 Task: Look for products in the category "Toothpaste" from Dr. Bronner's only.
Action: Mouse moved to (720, 283)
Screenshot: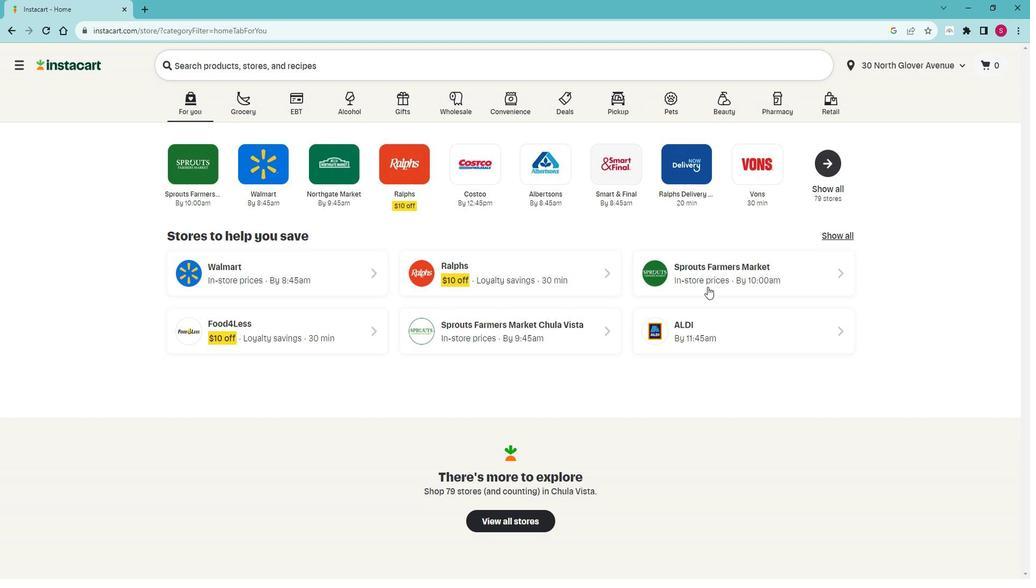 
Action: Mouse pressed left at (720, 283)
Screenshot: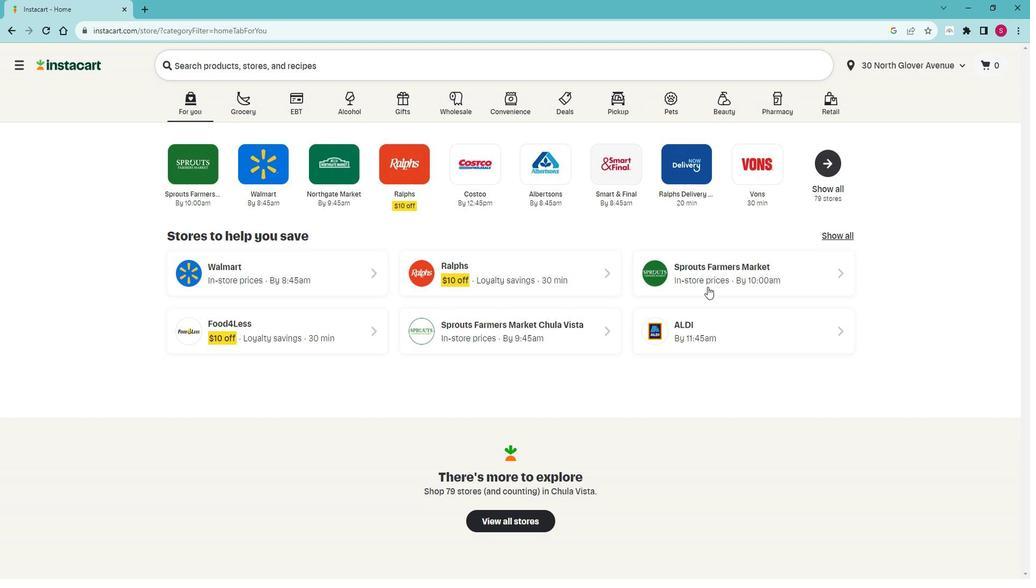 
Action: Mouse moved to (118, 354)
Screenshot: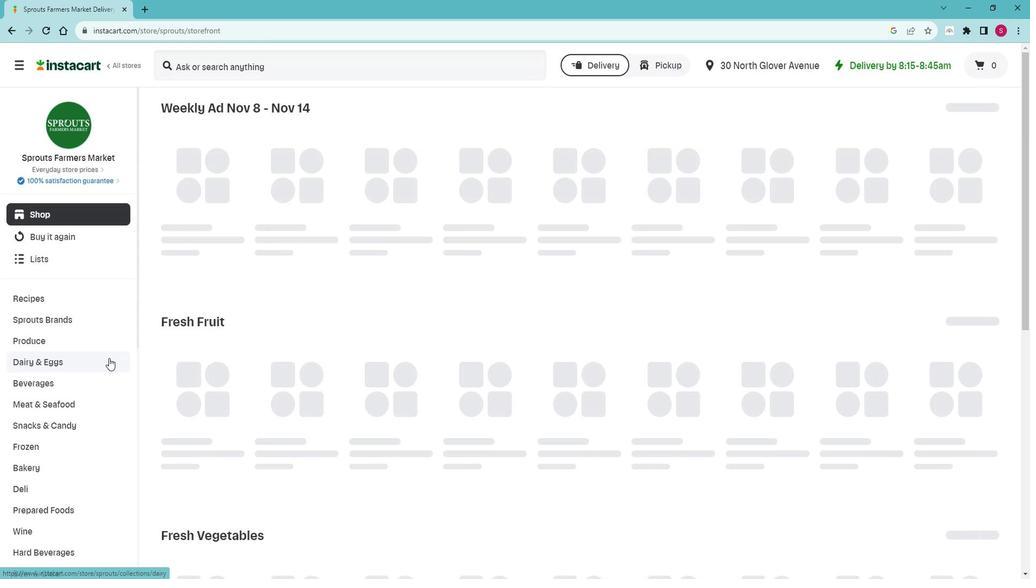 
Action: Mouse scrolled (118, 354) with delta (0, 0)
Screenshot: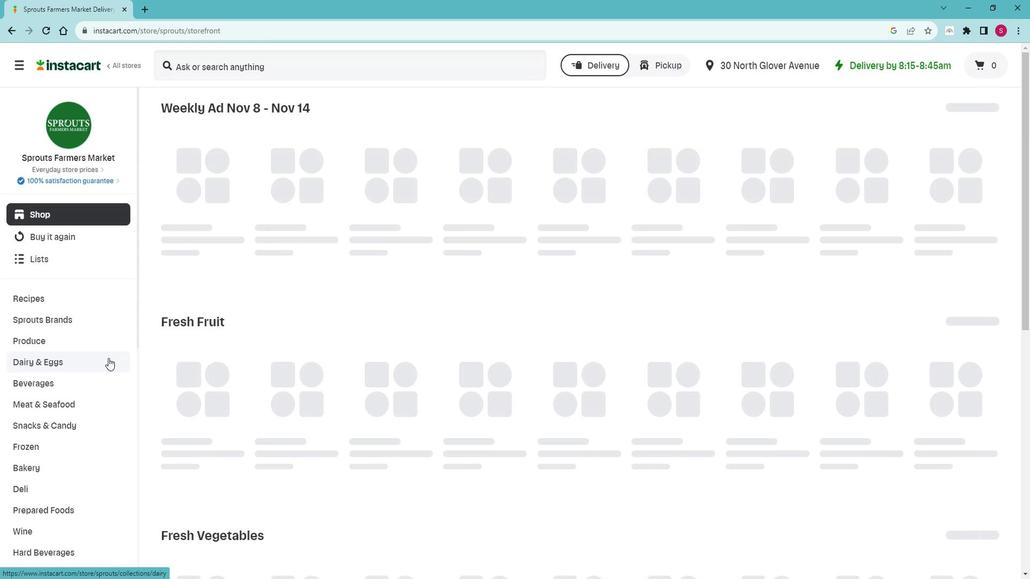 
Action: Mouse scrolled (118, 354) with delta (0, 0)
Screenshot: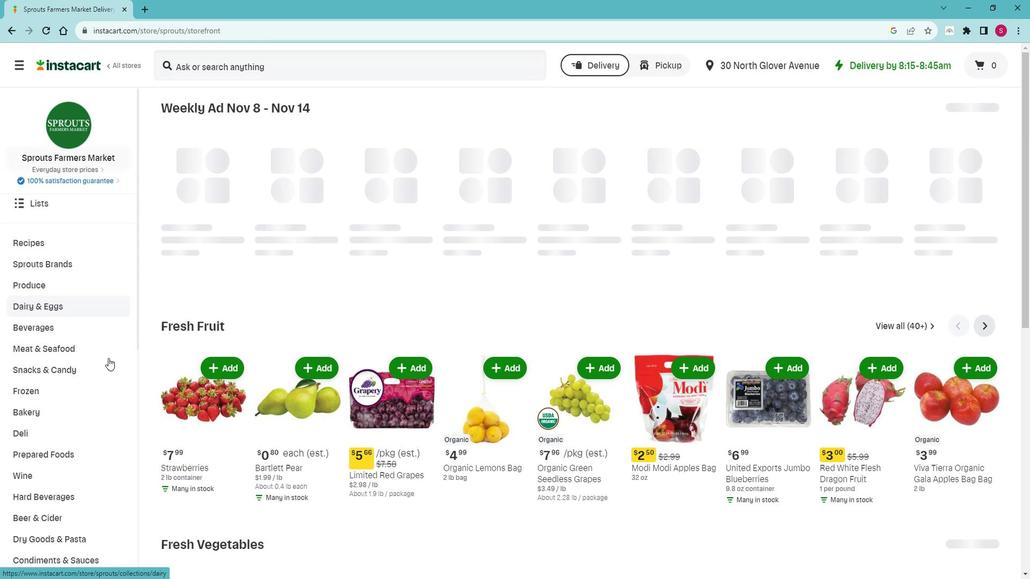 
Action: Mouse scrolled (118, 354) with delta (0, 0)
Screenshot: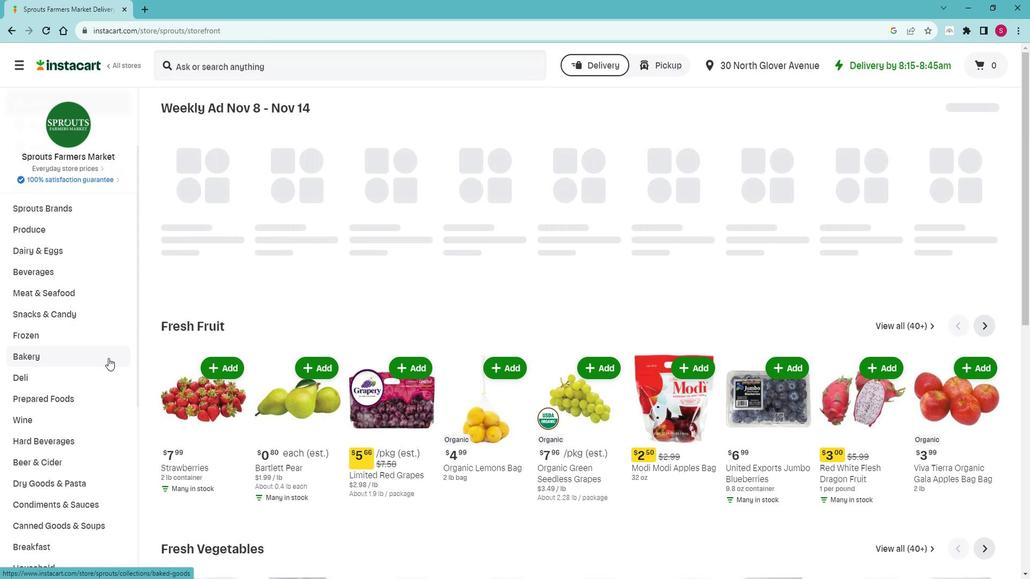 
Action: Mouse scrolled (118, 354) with delta (0, 0)
Screenshot: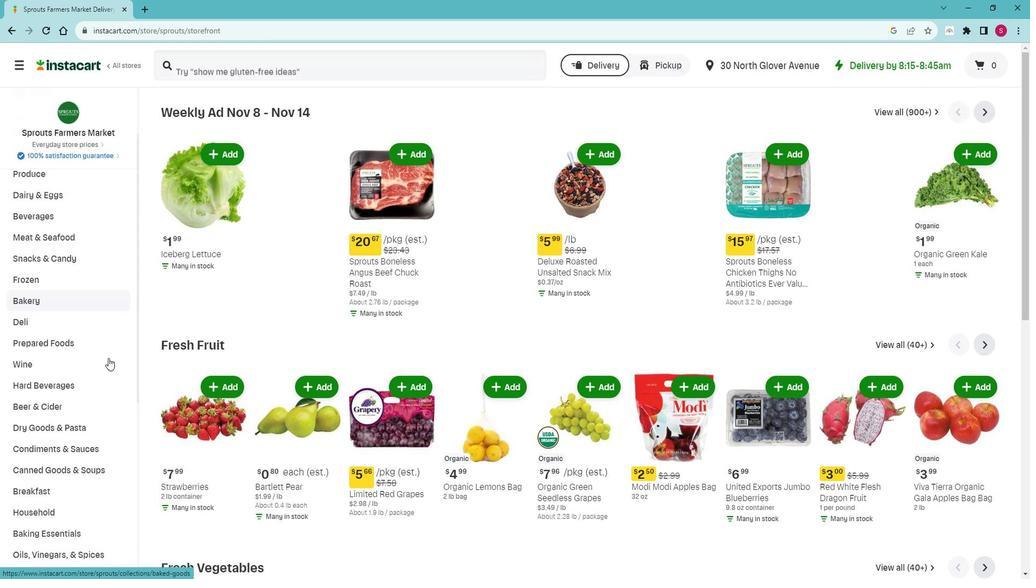 
Action: Mouse moved to (117, 355)
Screenshot: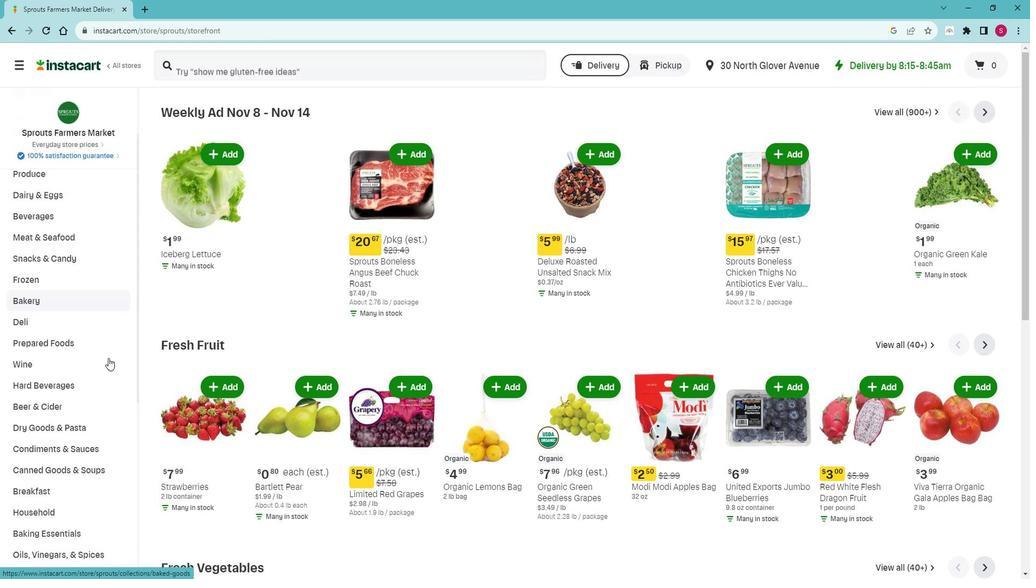 
Action: Mouse scrolled (117, 354) with delta (0, 0)
Screenshot: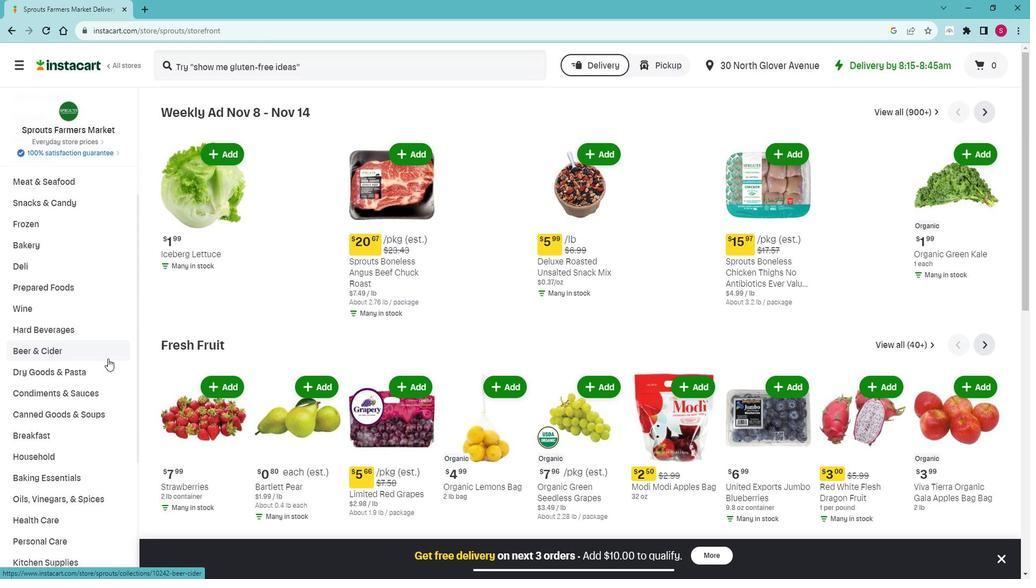 
Action: Mouse scrolled (117, 354) with delta (0, 0)
Screenshot: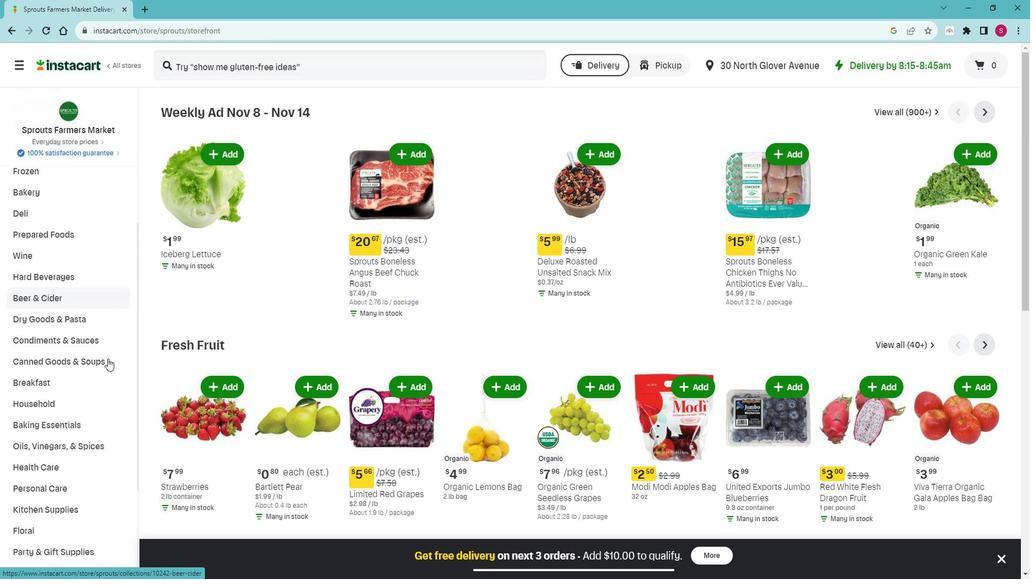 
Action: Mouse scrolled (117, 354) with delta (0, 0)
Screenshot: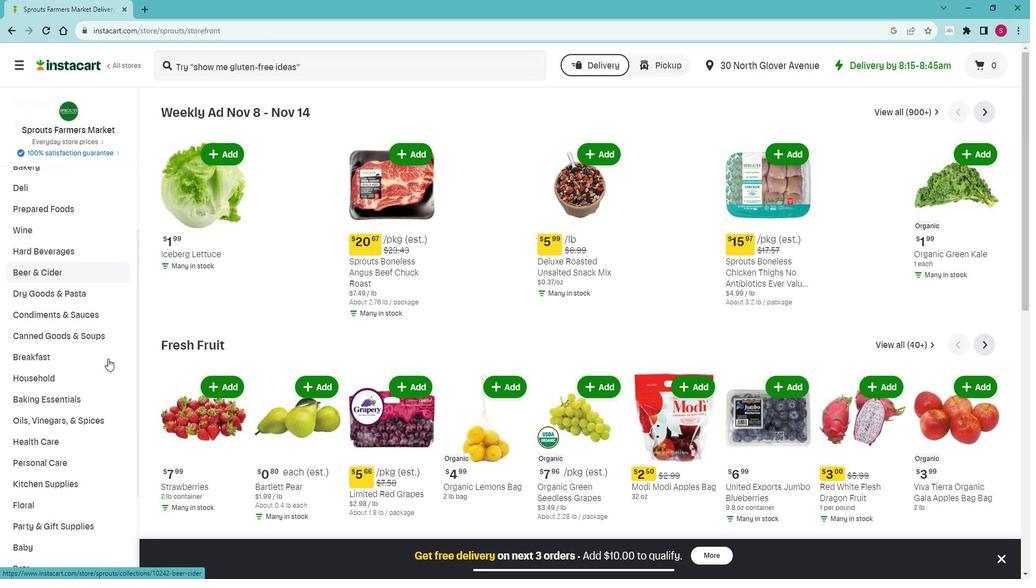 
Action: Mouse moved to (91, 370)
Screenshot: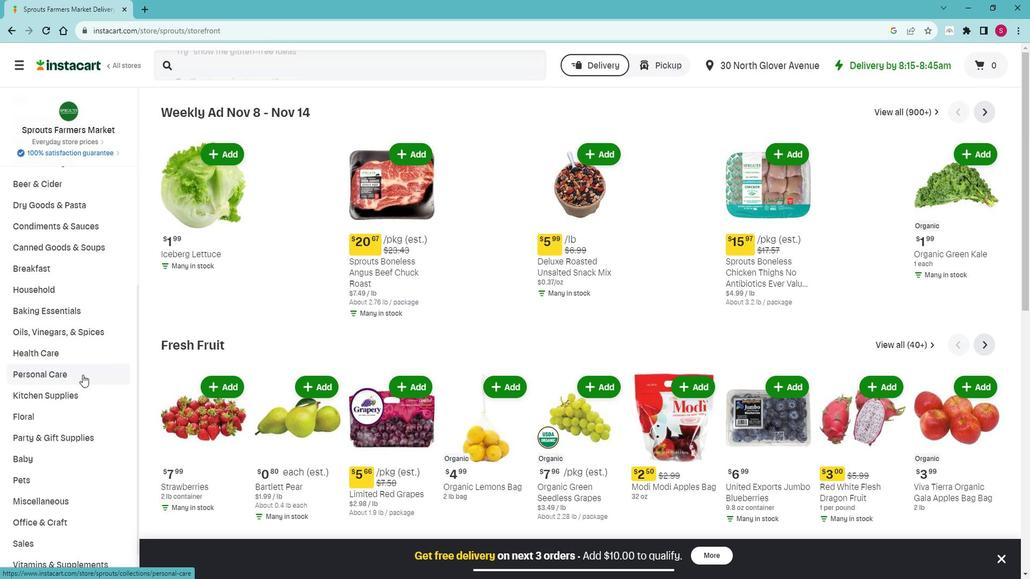 
Action: Mouse pressed left at (91, 370)
Screenshot: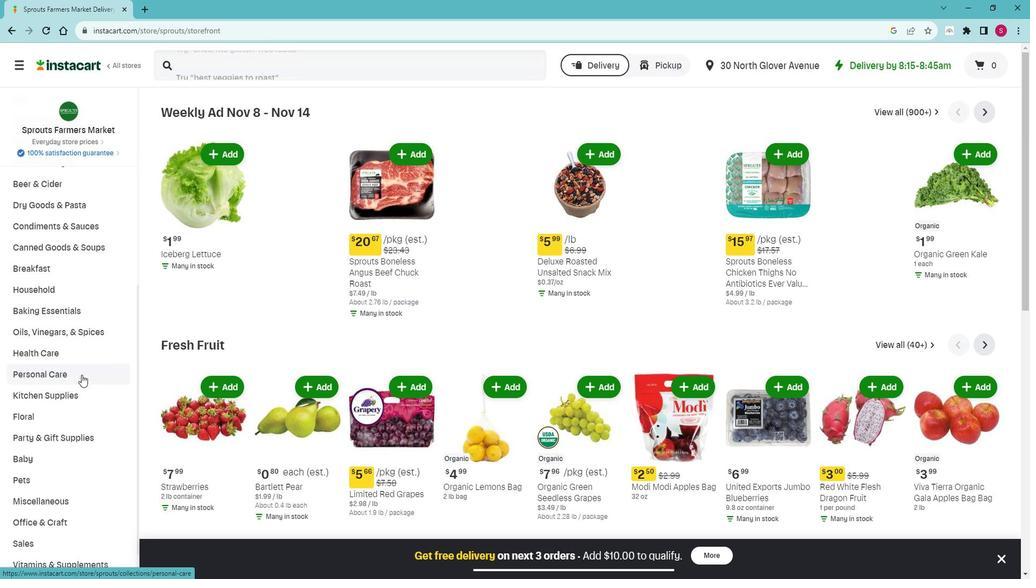 
Action: Mouse moved to (73, 414)
Screenshot: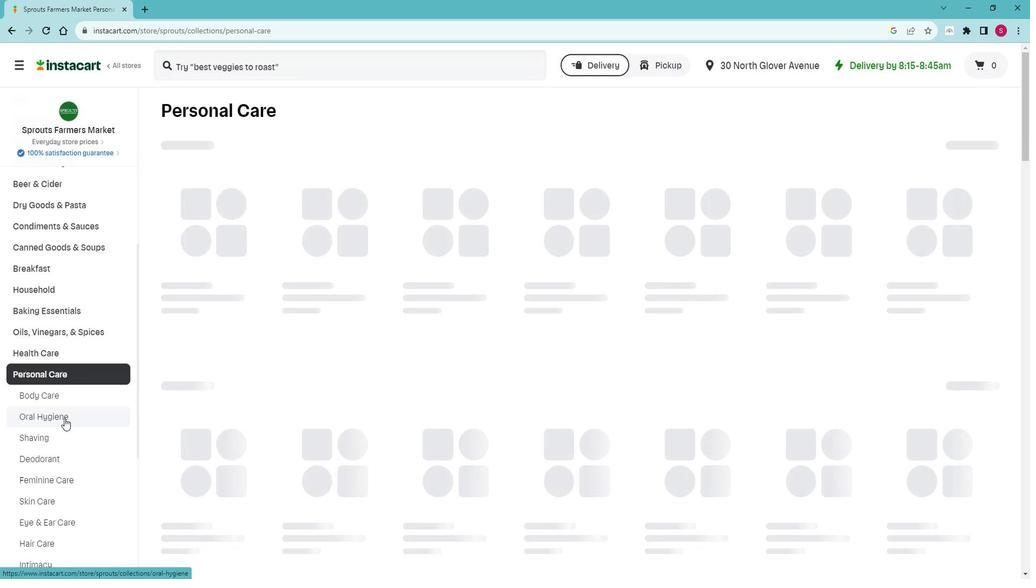 
Action: Mouse pressed left at (73, 414)
Screenshot: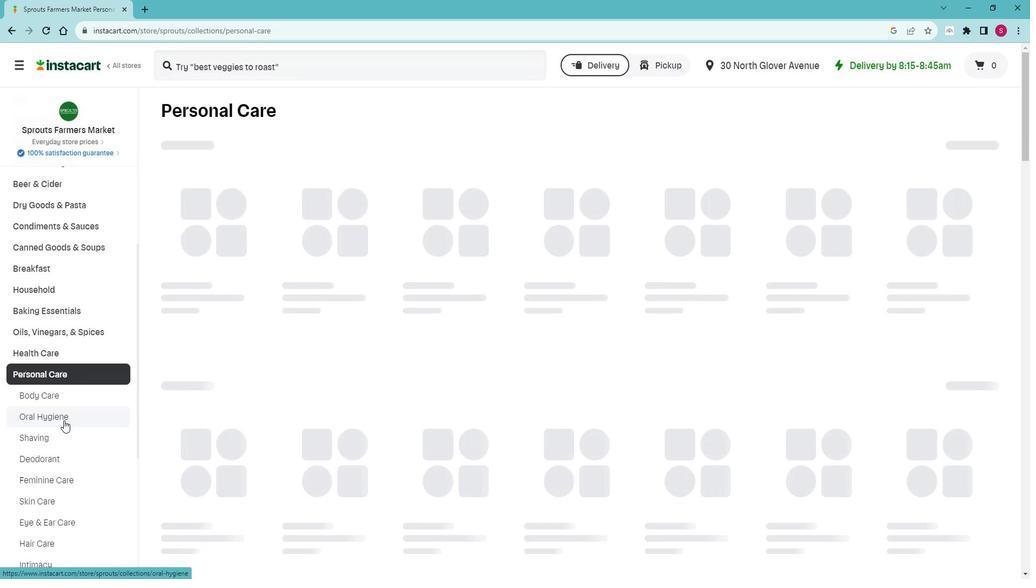 
Action: Mouse moved to (324, 158)
Screenshot: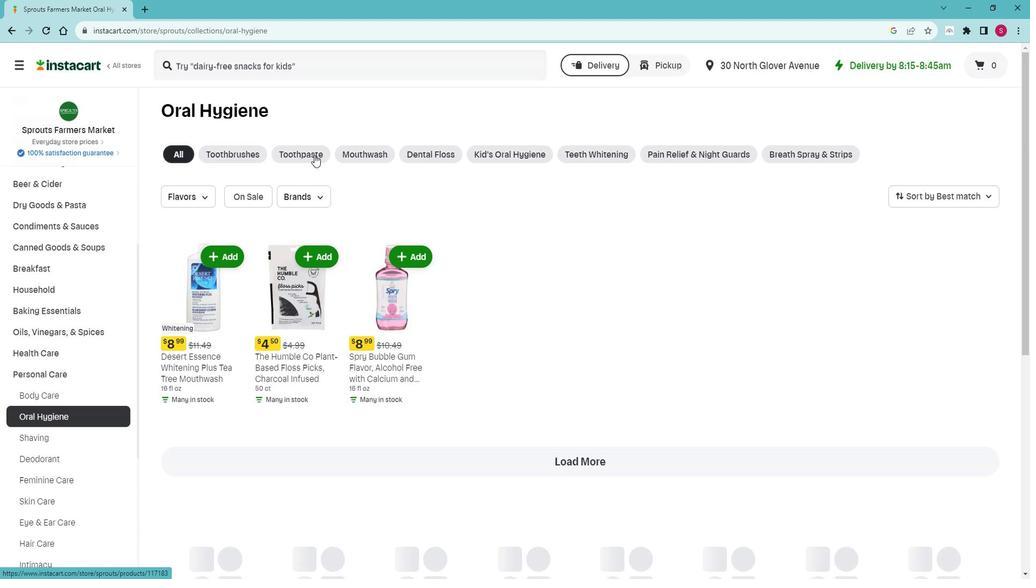 
Action: Mouse pressed left at (324, 158)
Screenshot: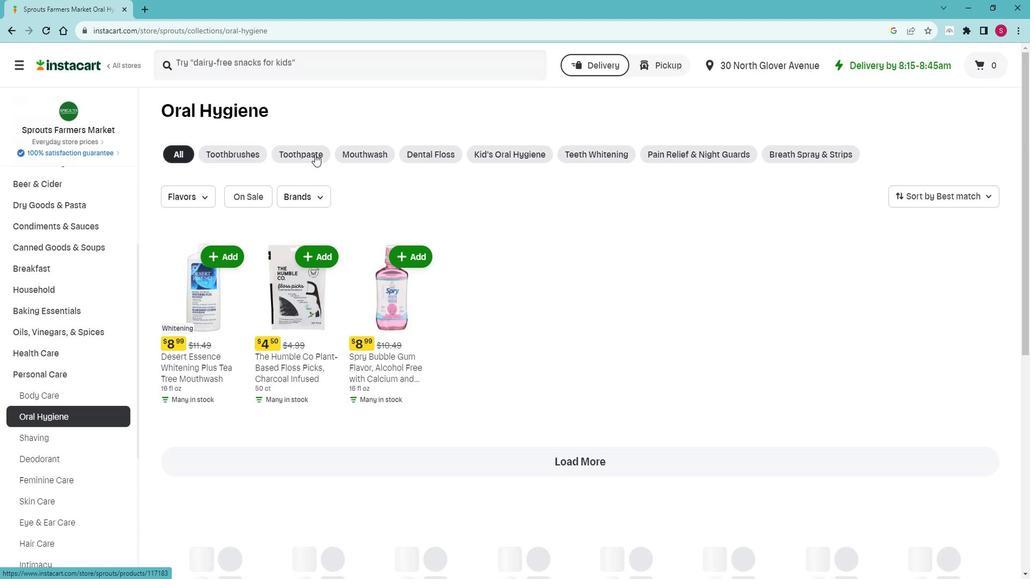 
Action: Mouse moved to (327, 195)
Screenshot: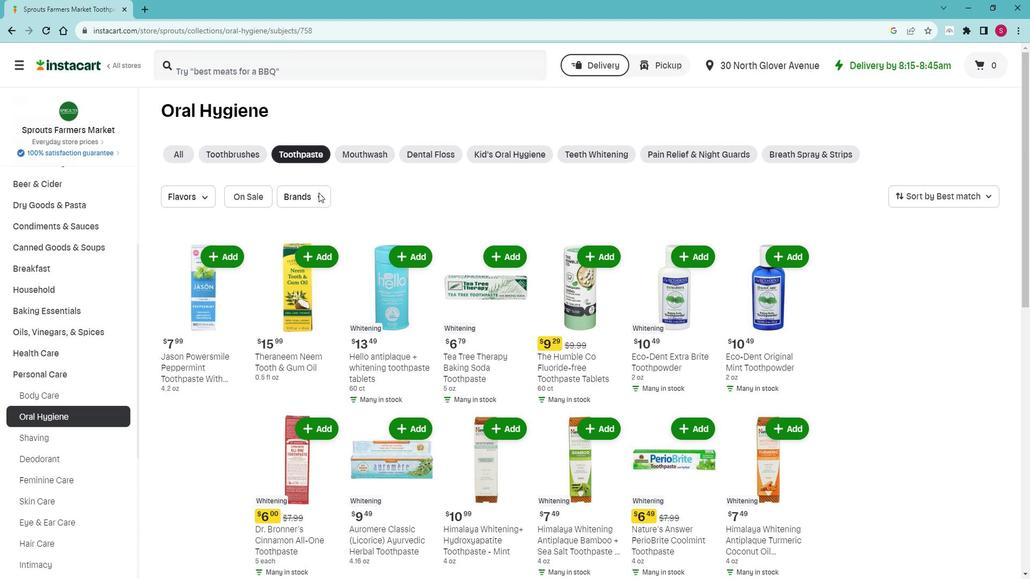 
Action: Mouse pressed left at (327, 195)
Screenshot: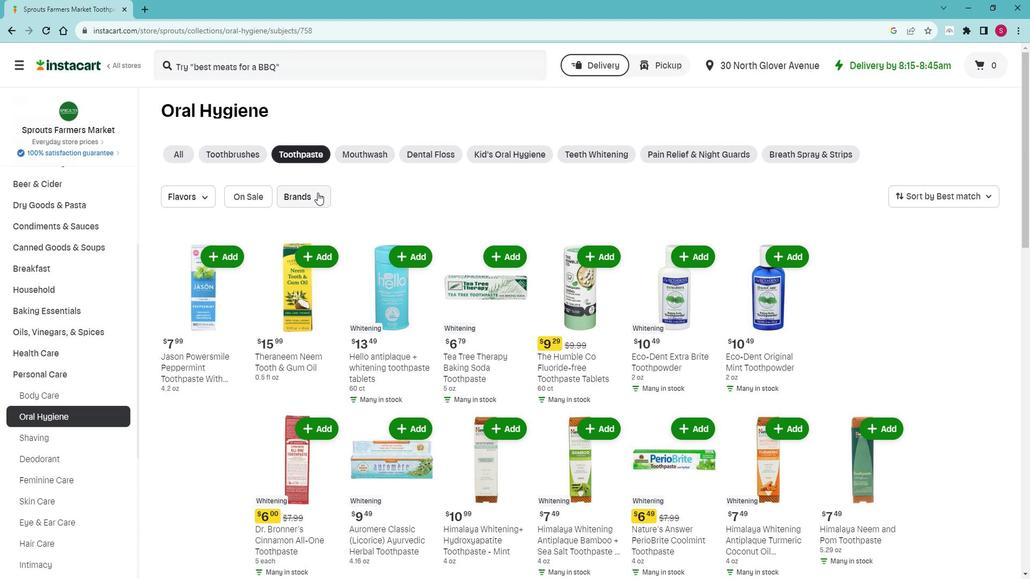 
Action: Mouse moved to (337, 302)
Screenshot: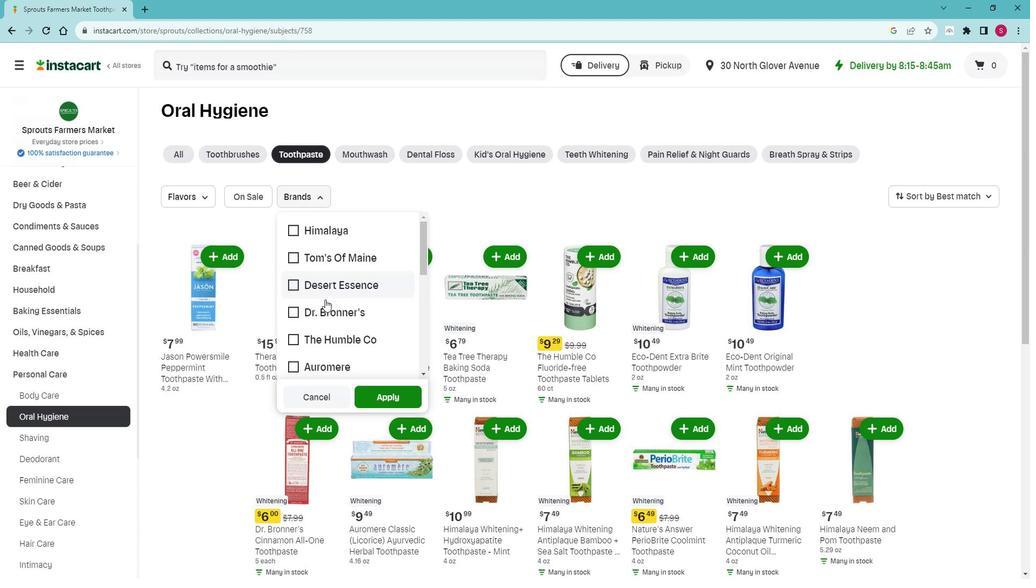 
Action: Mouse pressed left at (337, 302)
Screenshot: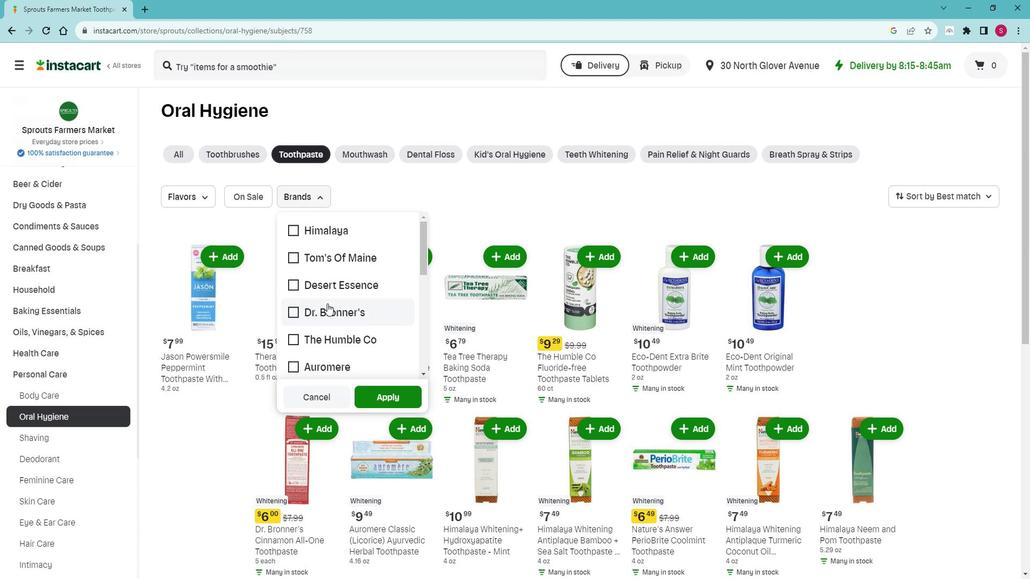 
Action: Mouse moved to (375, 387)
Screenshot: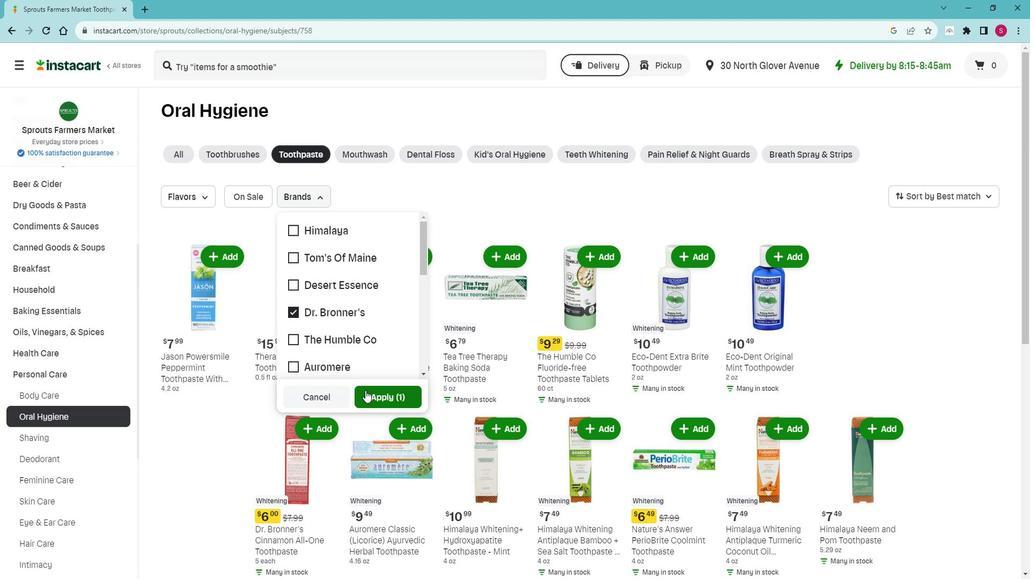 
Action: Mouse pressed left at (375, 387)
Screenshot: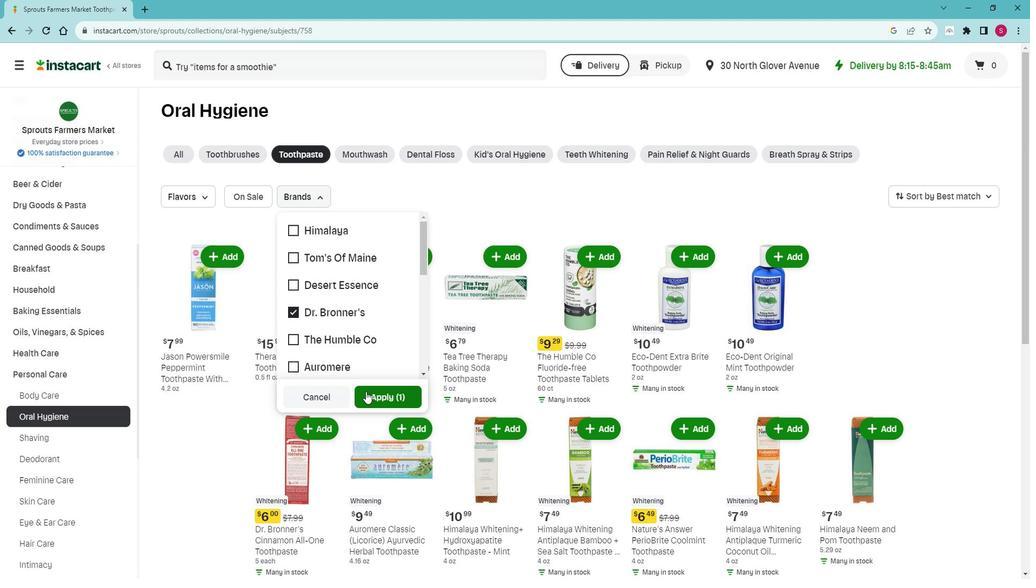
Action: Mouse moved to (580, 221)
Screenshot: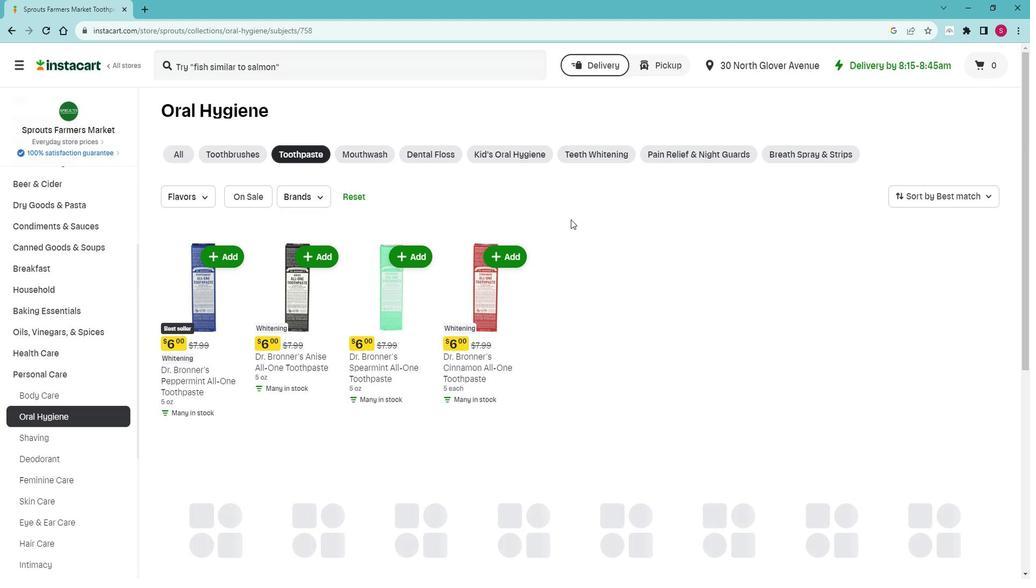
